 Task: Add the task  Create a new online platform for online personal training sessions to the section Hurry Scurry in the project BioTech and add a Due Date to the respective task as 2024/02/16
Action: Mouse moved to (730, 429)
Screenshot: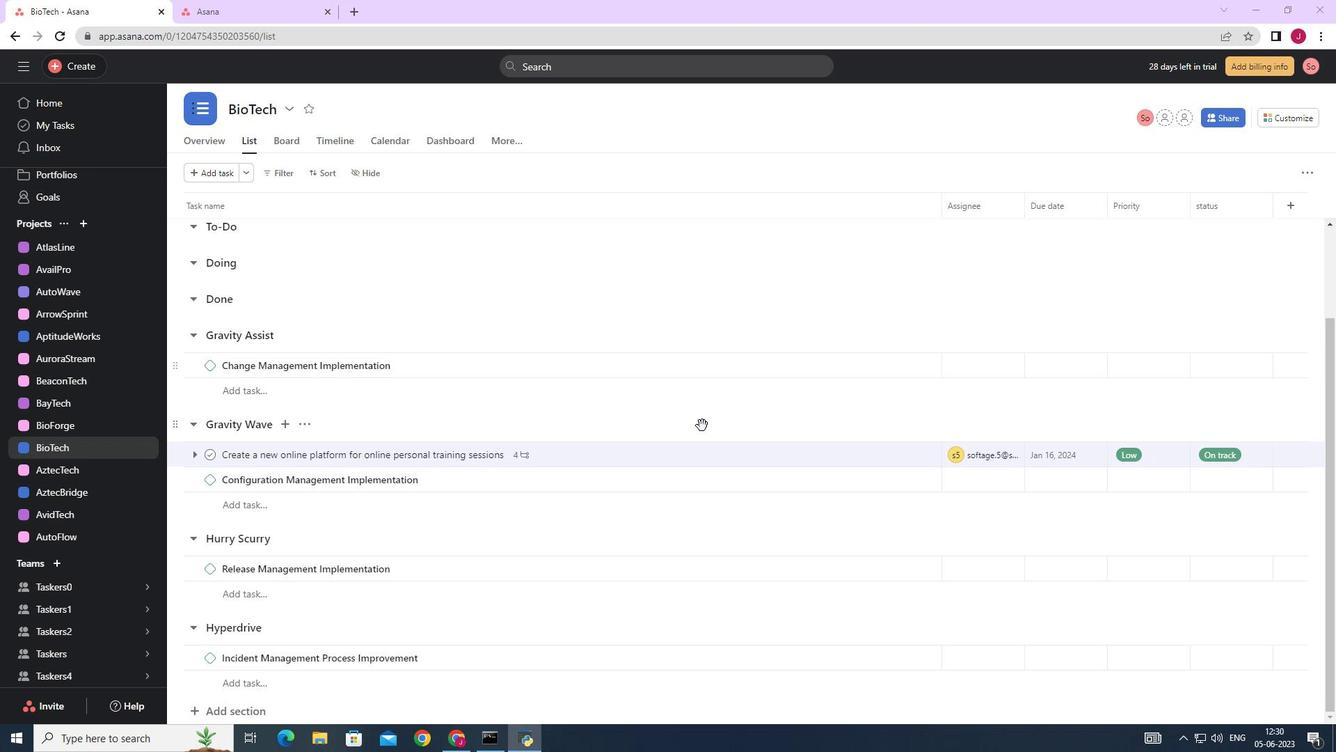 
Action: Mouse scrolled (730, 428) with delta (0, 0)
Screenshot: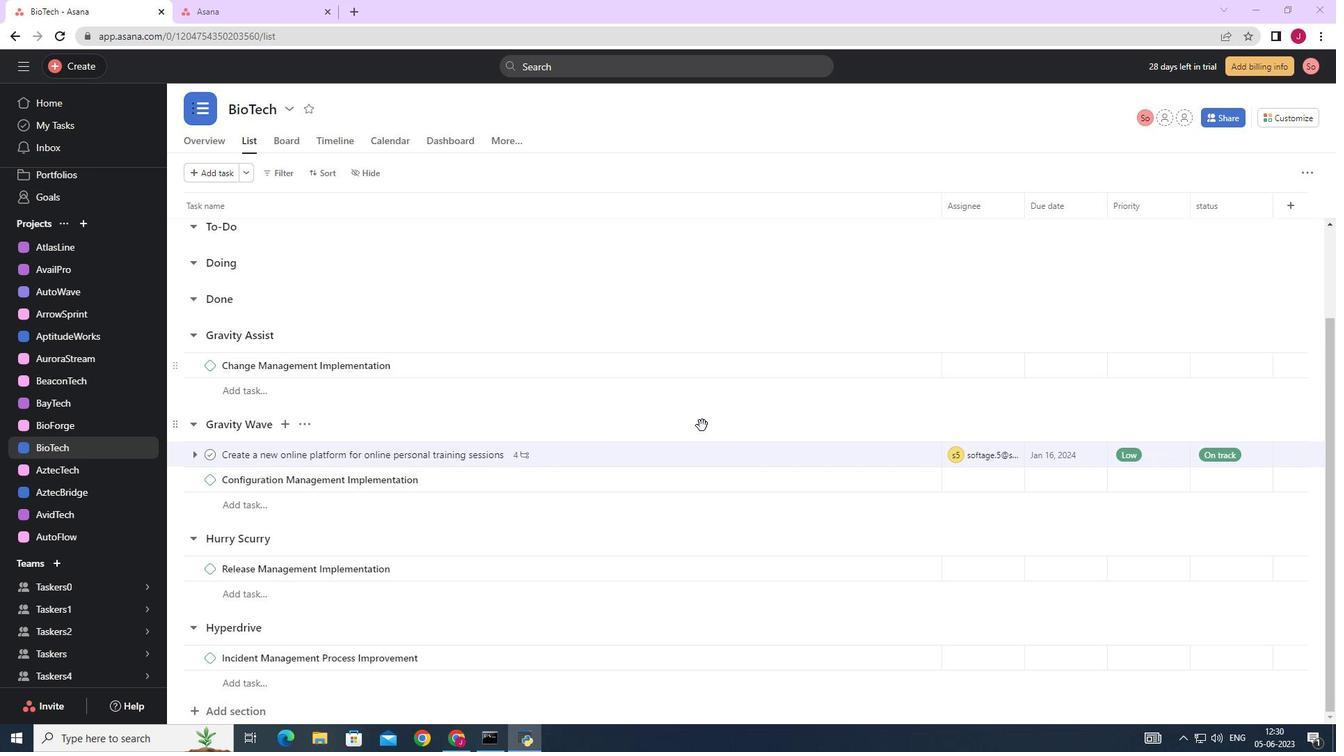 
Action: Mouse scrolled (730, 428) with delta (0, 0)
Screenshot: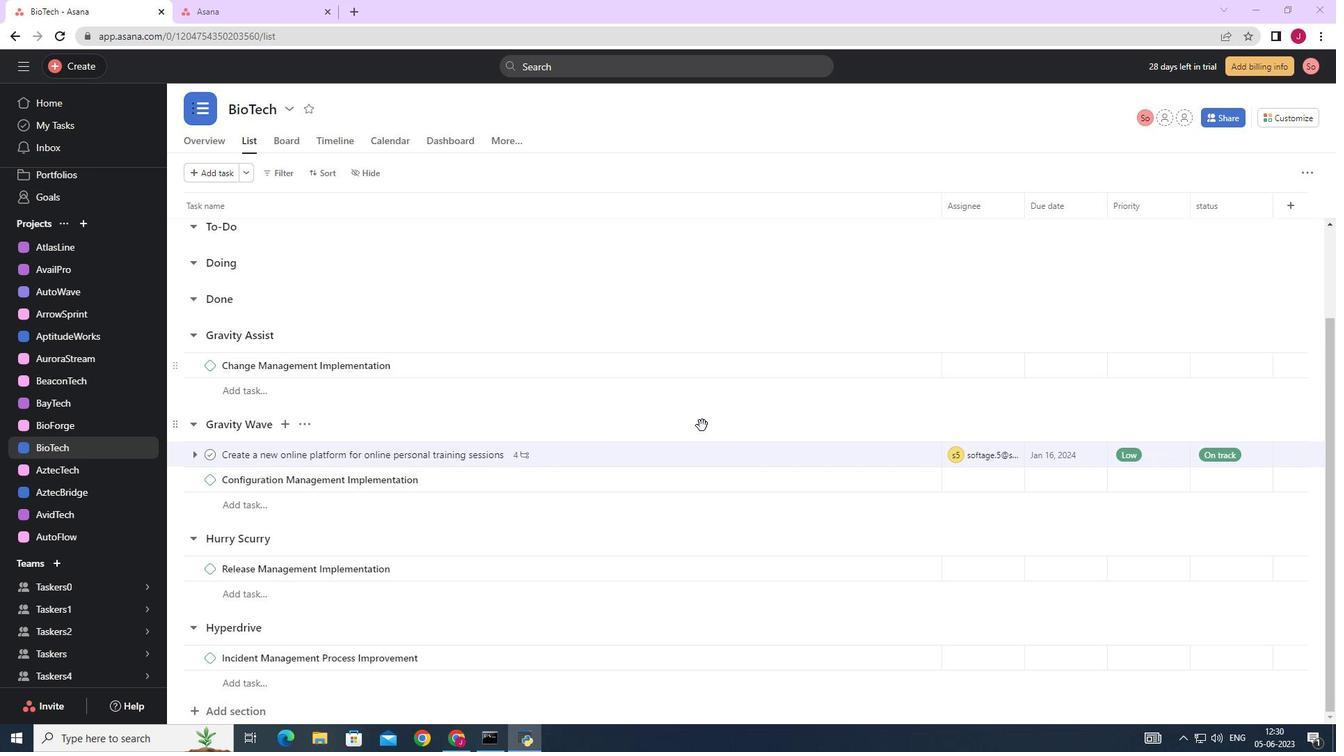 
Action: Mouse scrolled (730, 428) with delta (0, 0)
Screenshot: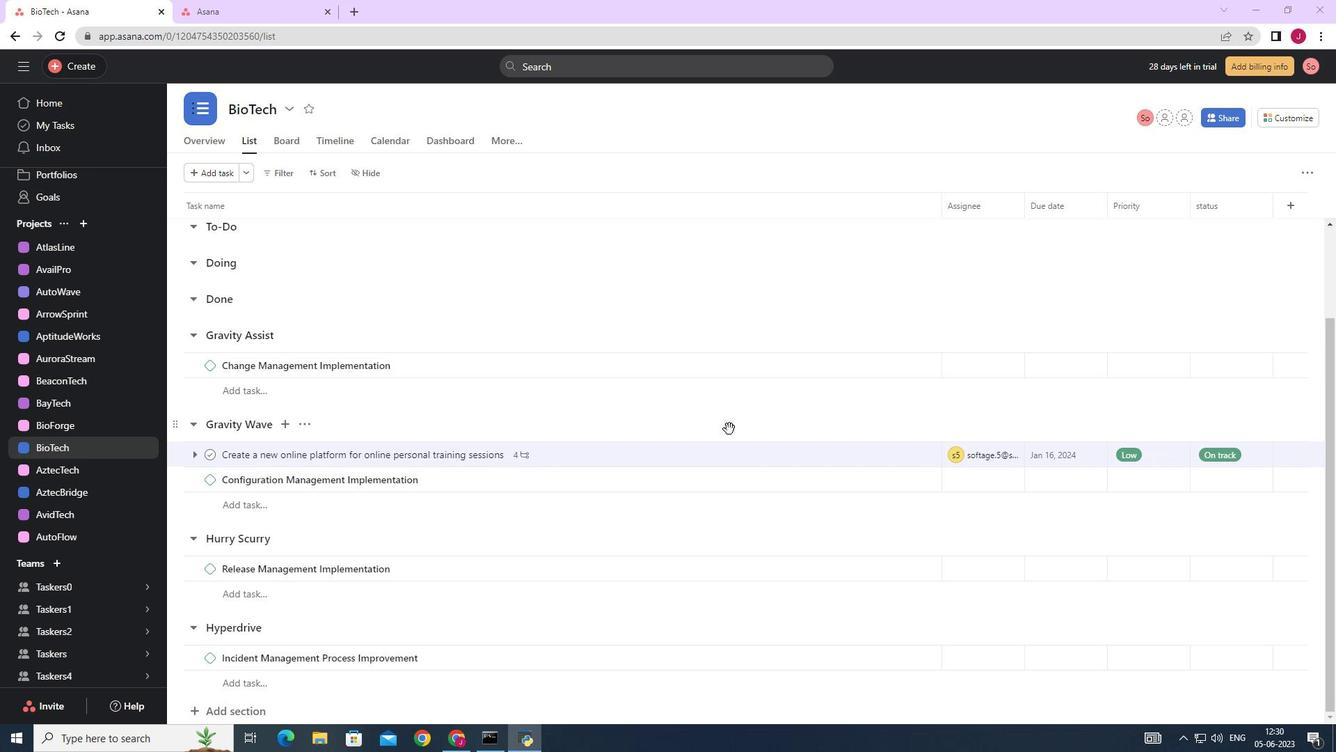 
Action: Mouse scrolled (730, 428) with delta (0, 0)
Screenshot: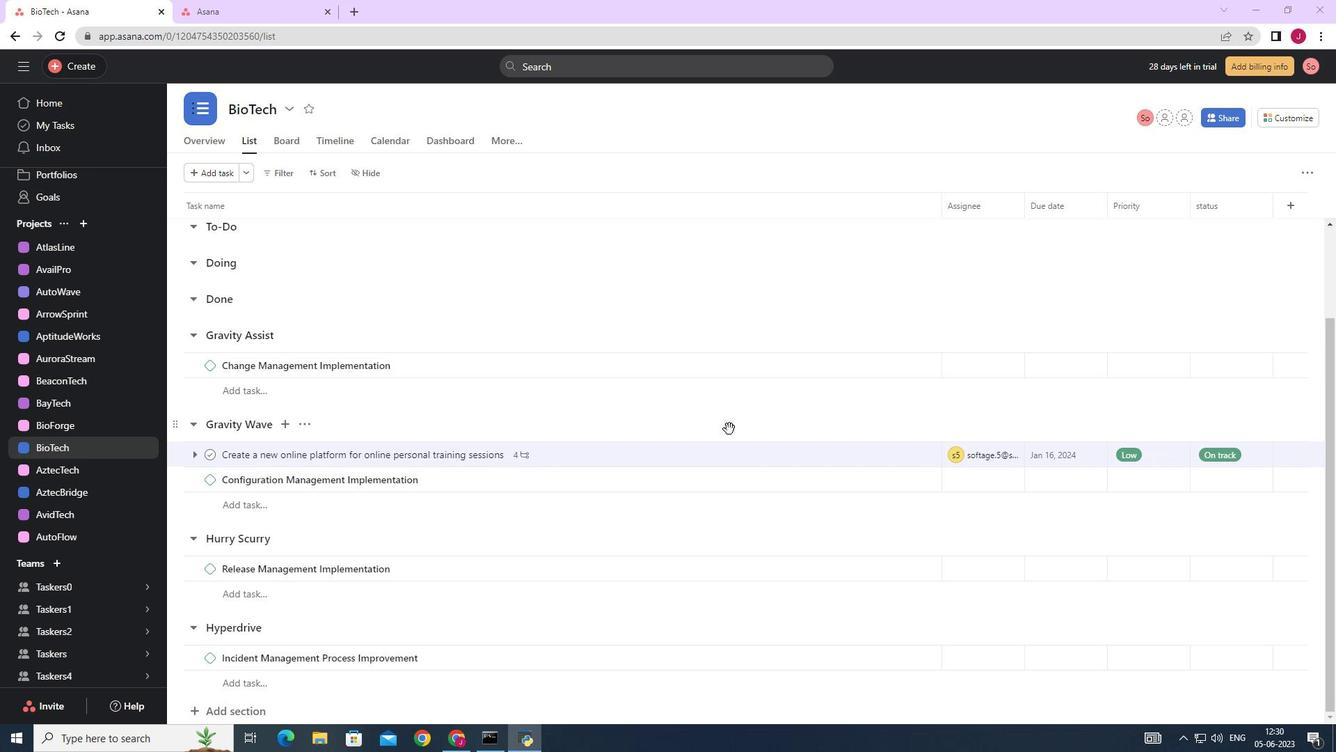 
Action: Mouse moved to (731, 429)
Screenshot: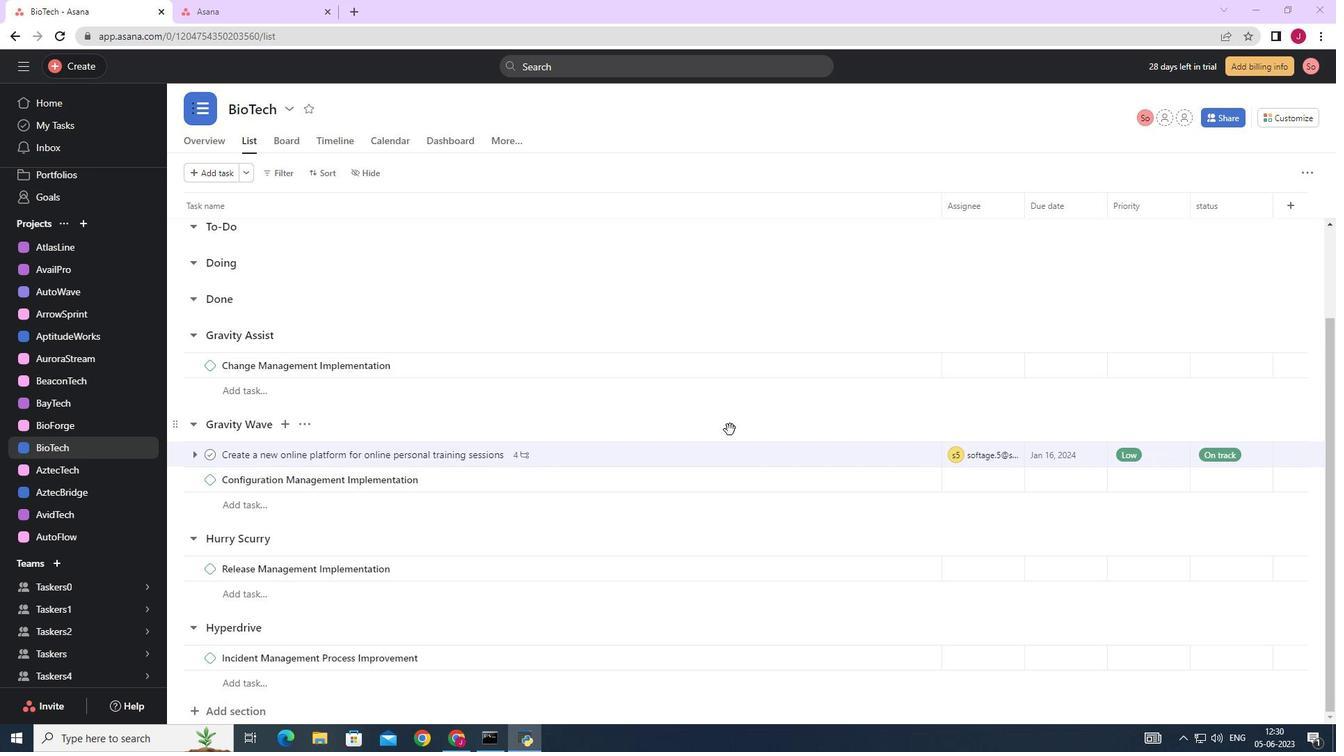 
Action: Mouse scrolled (731, 428) with delta (0, 0)
Screenshot: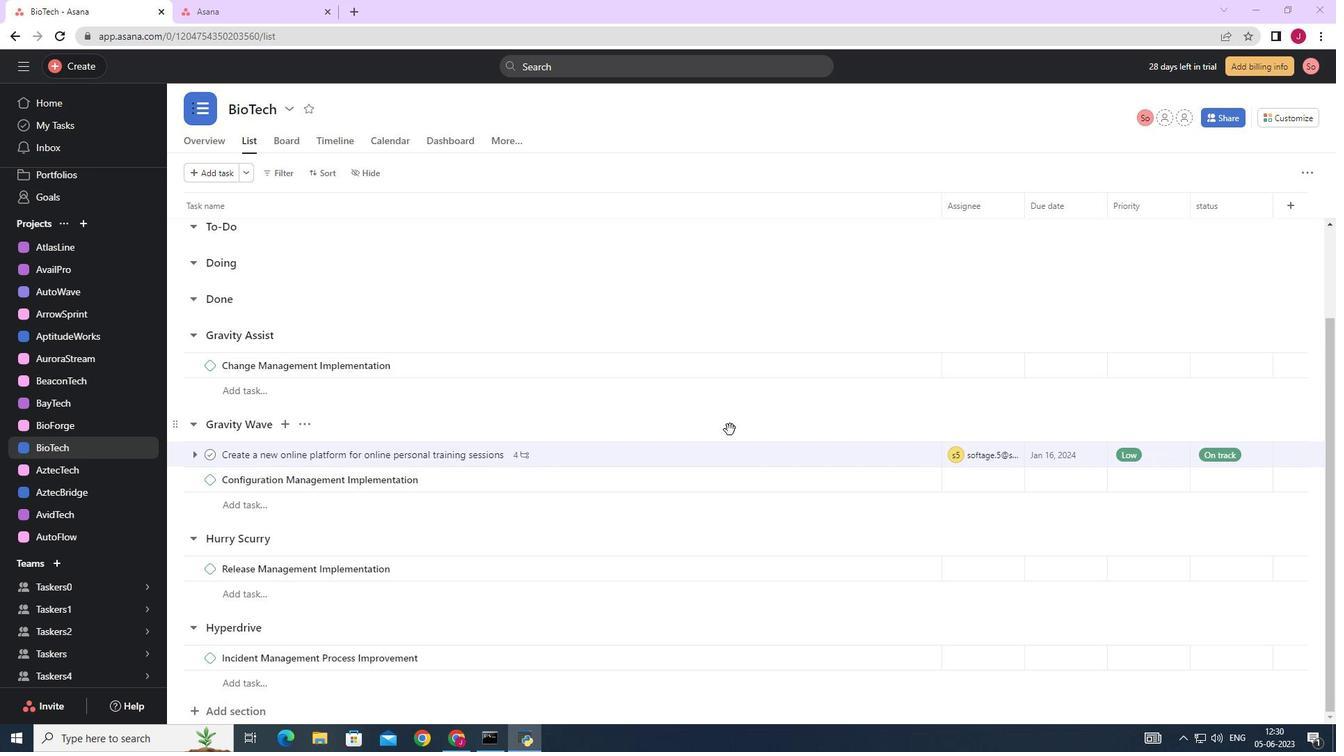
Action: Mouse scrolled (731, 428) with delta (0, 0)
Screenshot: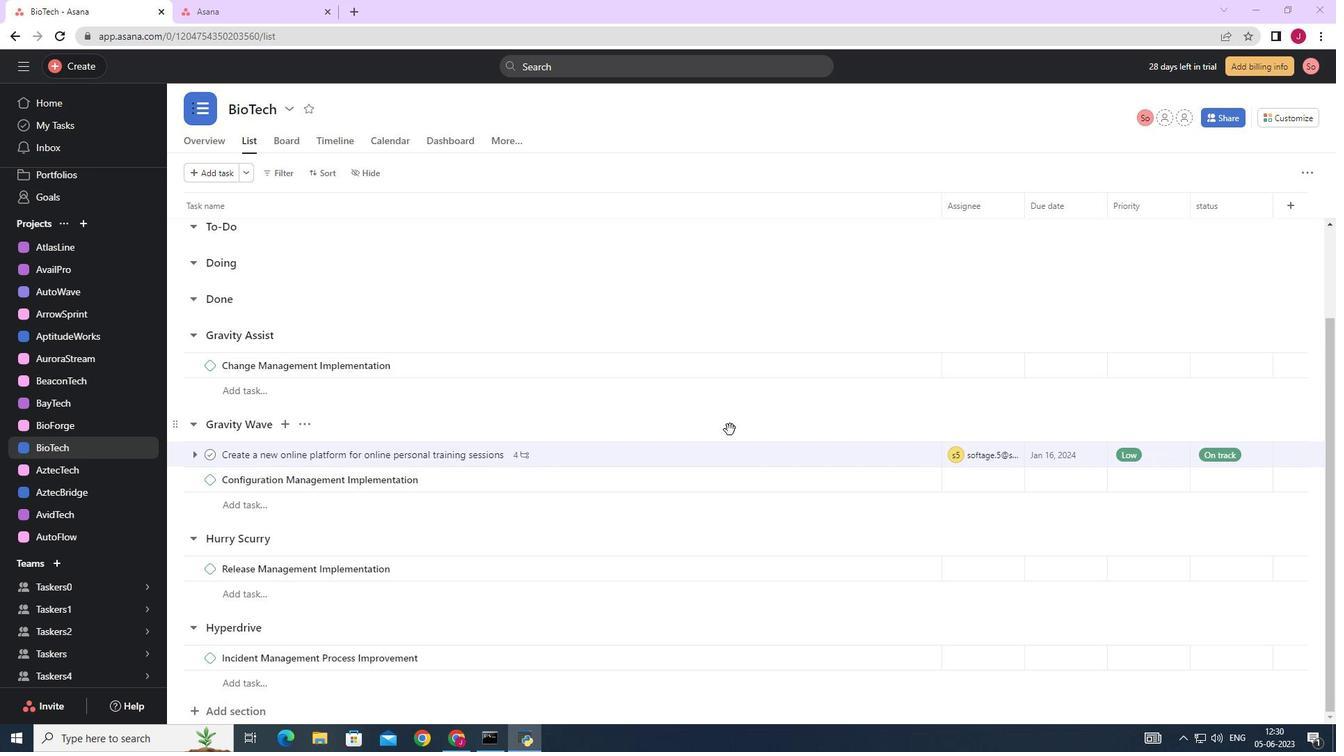 
Action: Mouse moved to (731, 429)
Screenshot: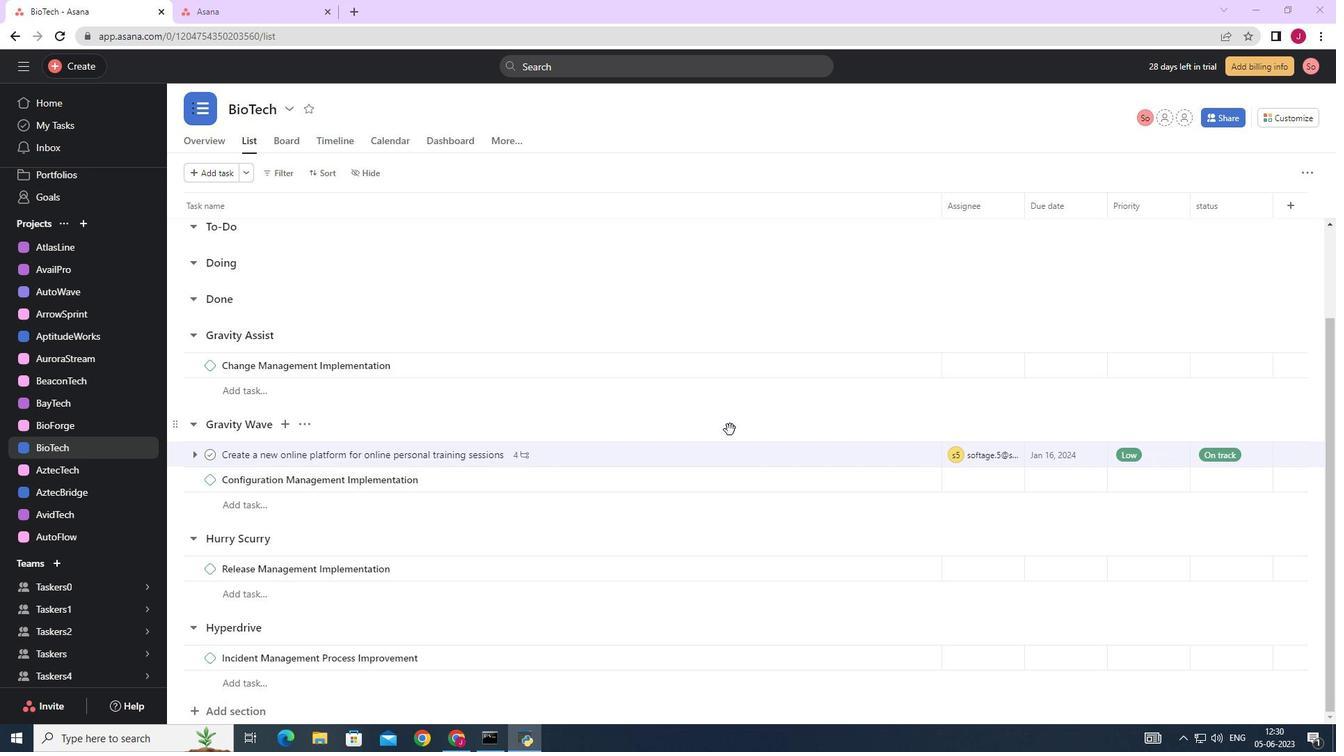 
Action: Mouse scrolled (731, 428) with delta (0, 0)
Screenshot: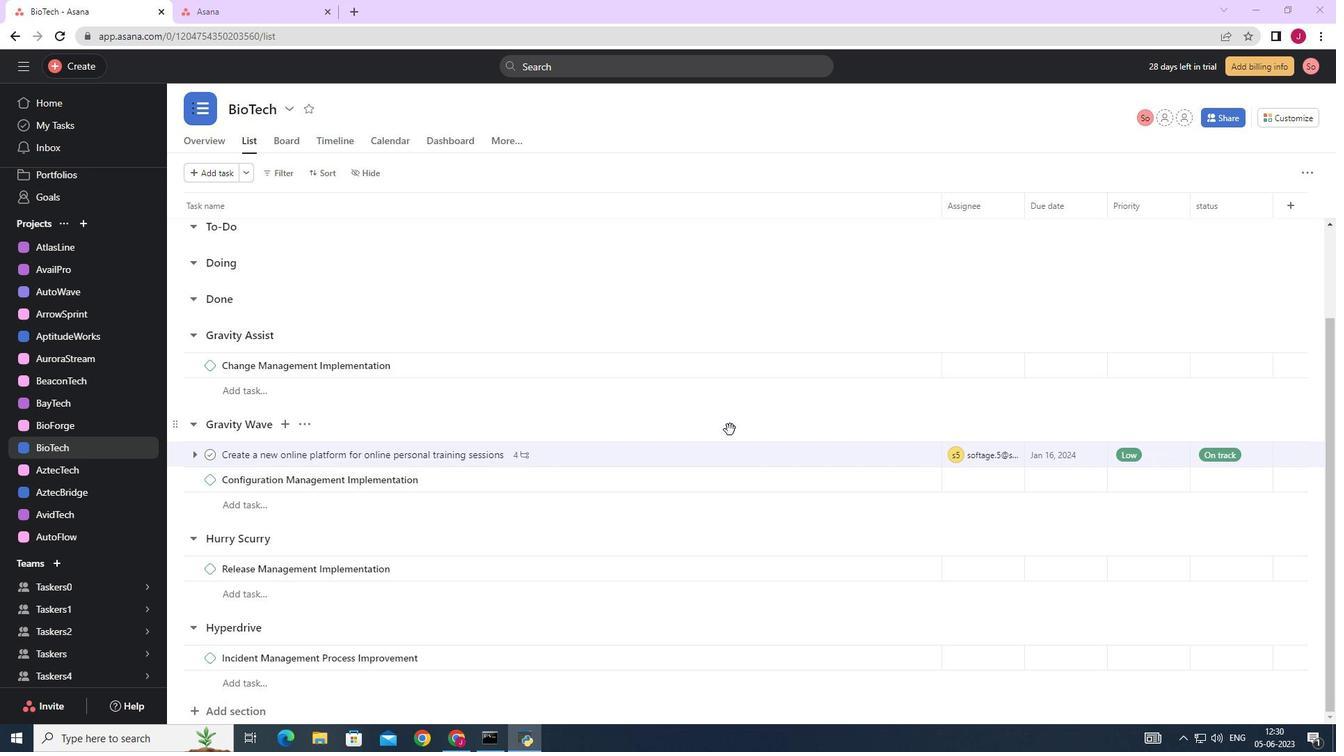 
Action: Mouse moved to (903, 458)
Screenshot: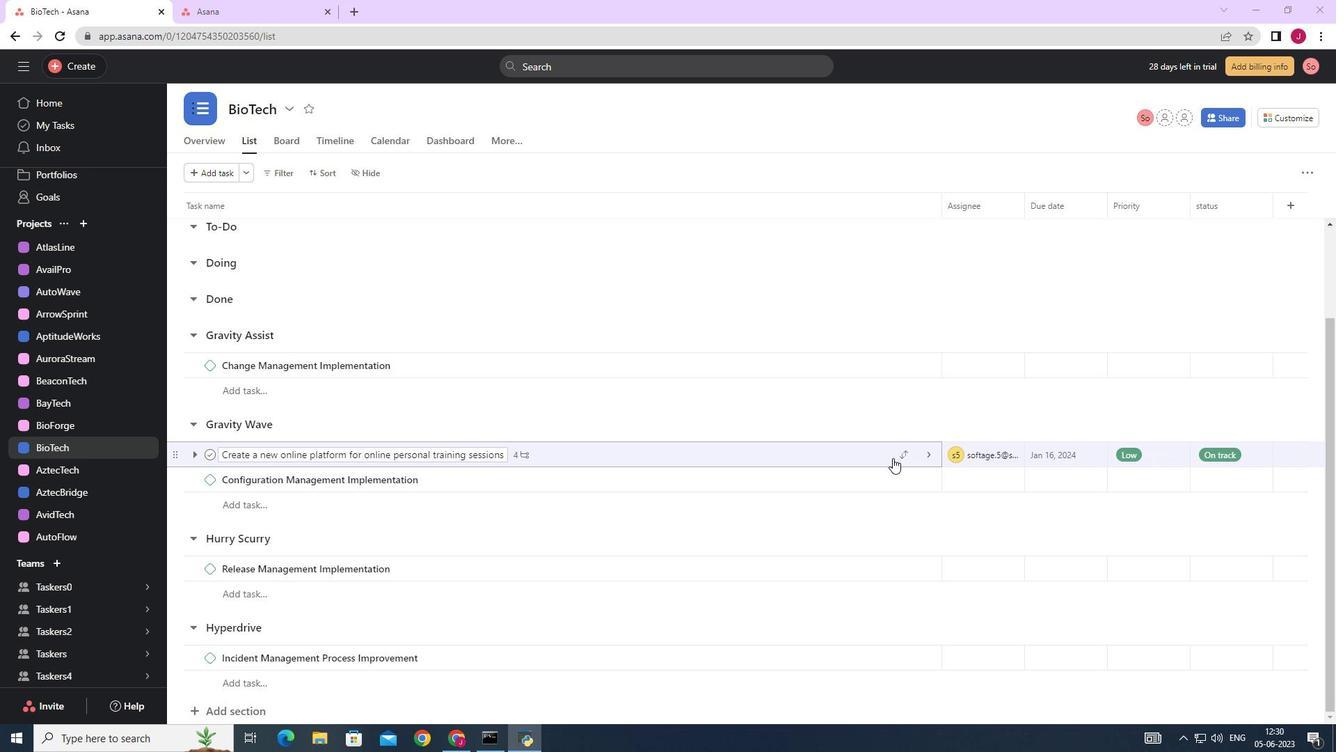 
Action: Mouse pressed left at (903, 458)
Screenshot: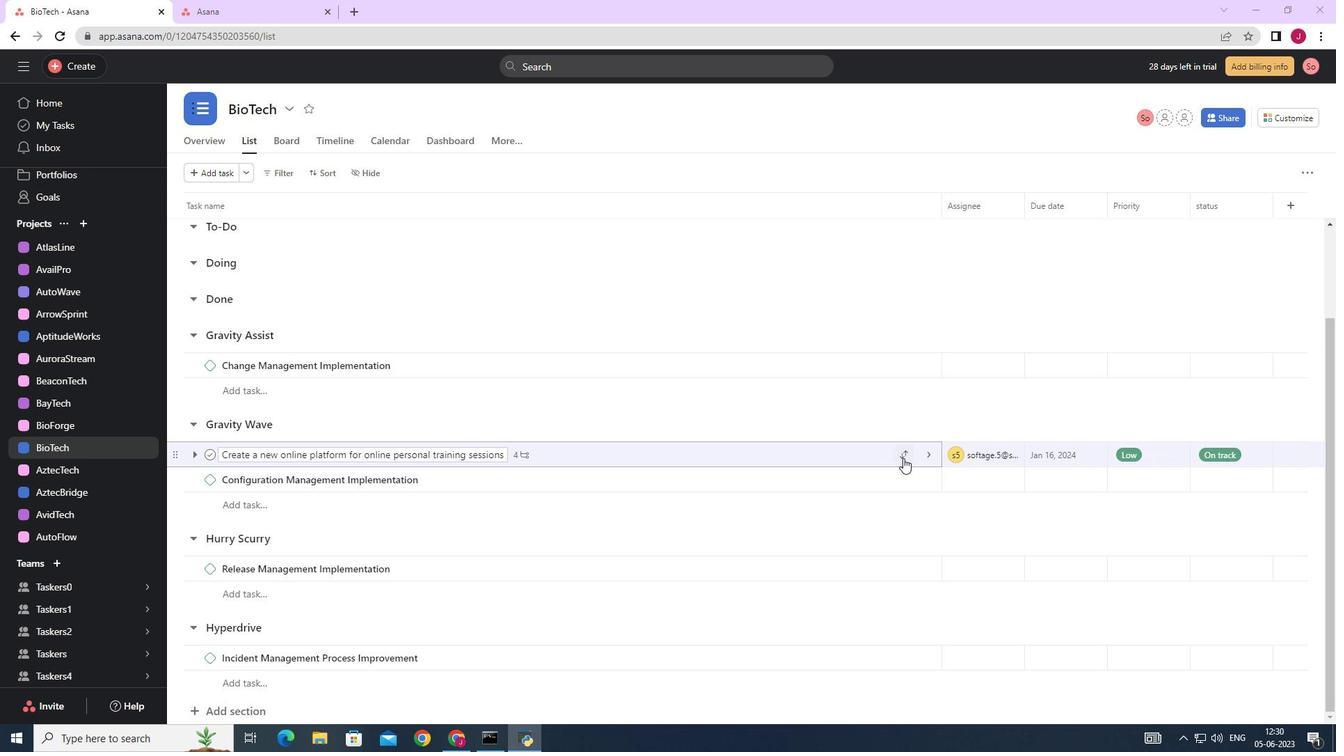 
Action: Mouse moved to (833, 659)
Screenshot: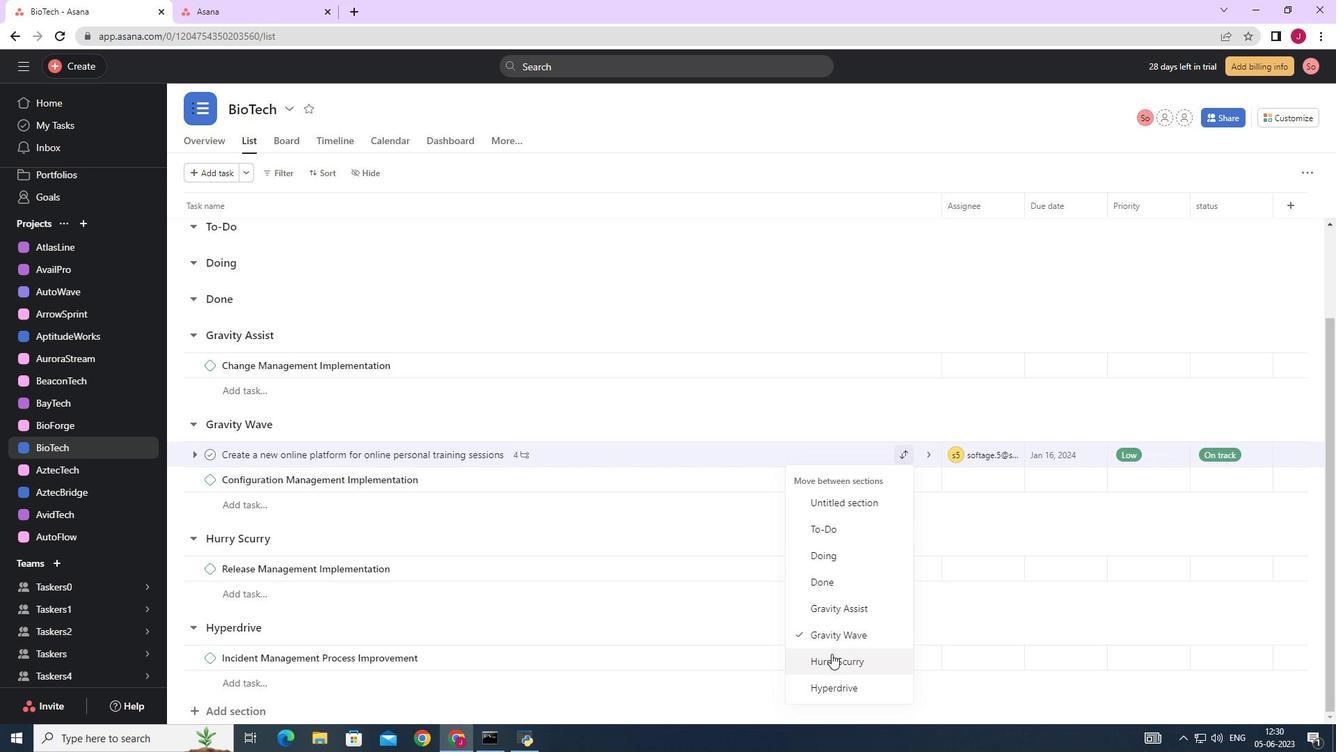 
Action: Mouse pressed left at (833, 659)
Screenshot: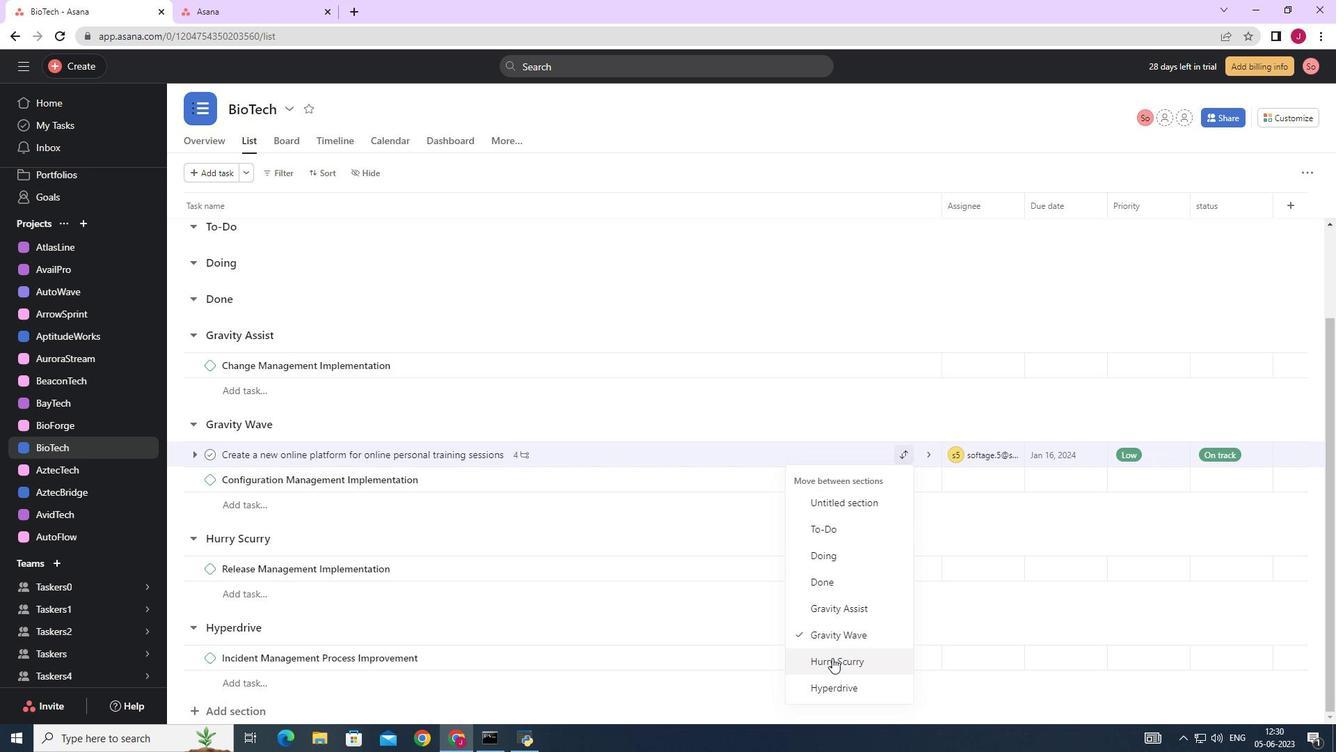 
Action: Mouse moved to (1098, 546)
Screenshot: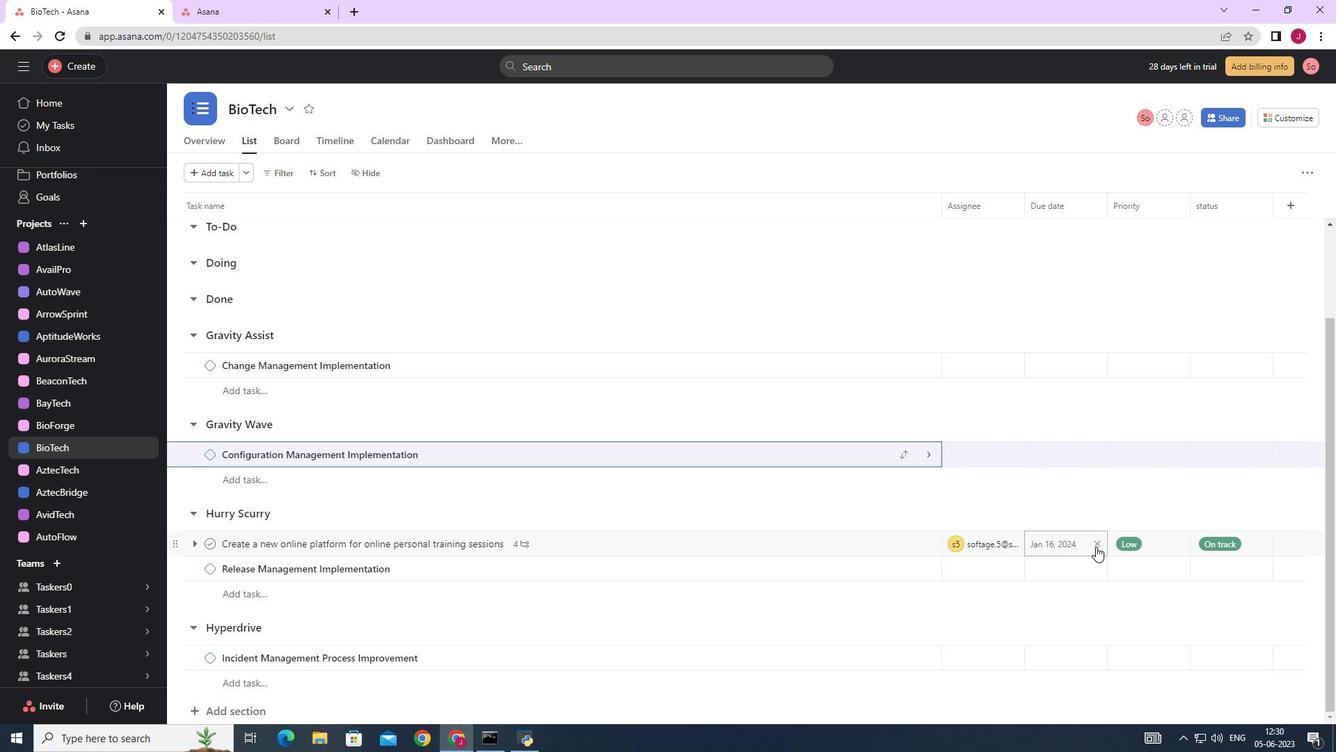 
Action: Mouse pressed left at (1098, 546)
Screenshot: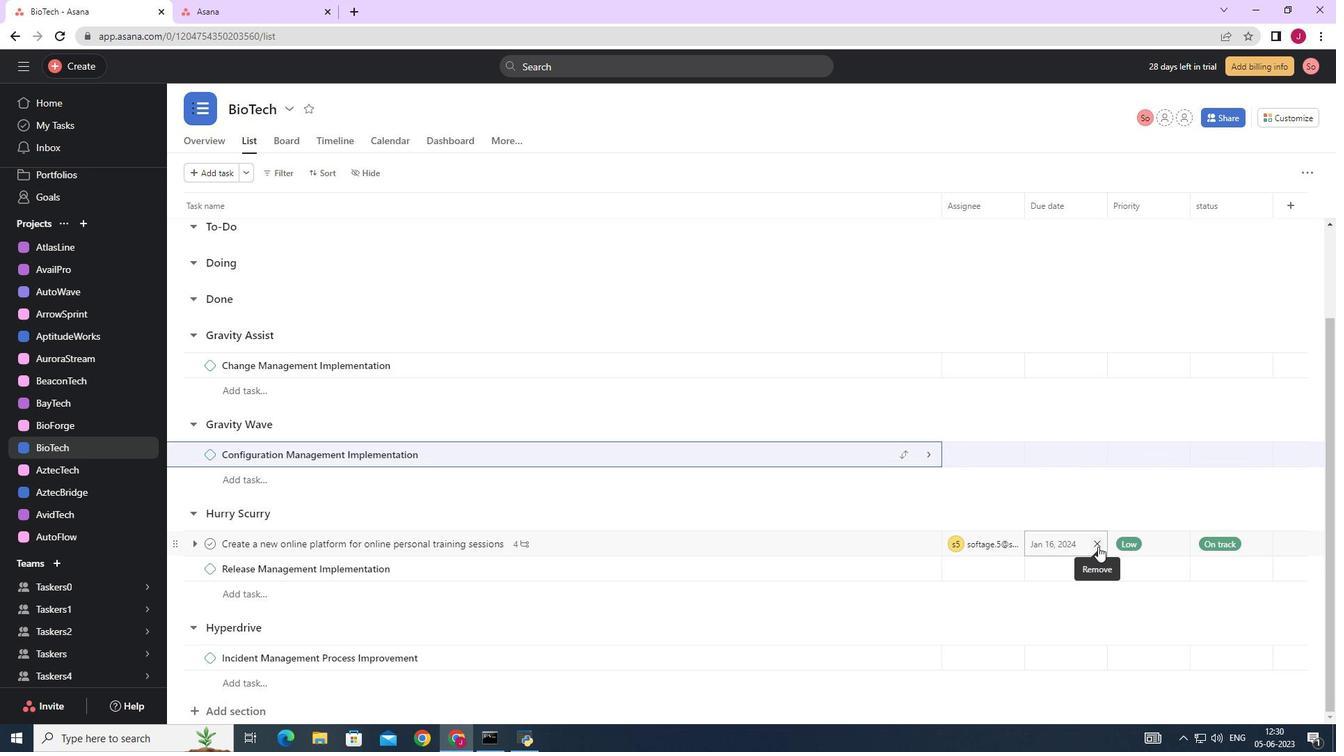 
Action: Mouse moved to (1060, 542)
Screenshot: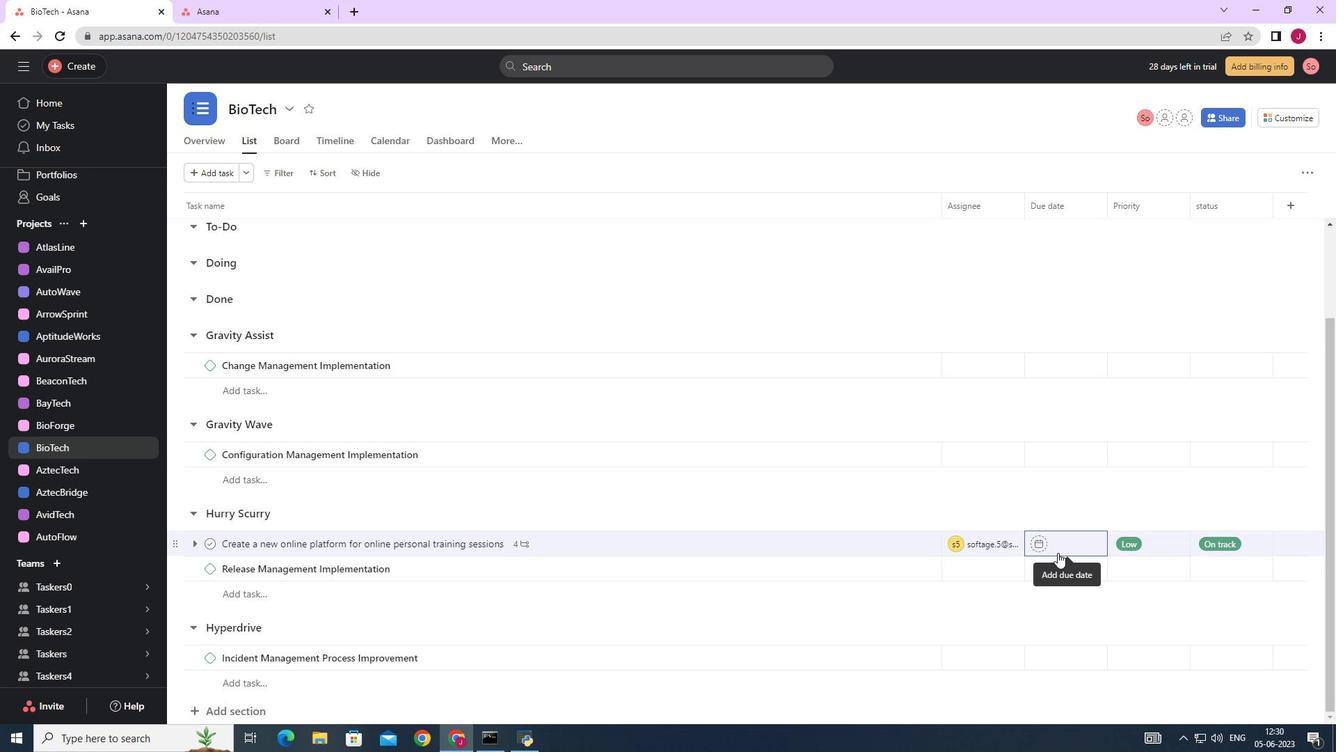 
Action: Mouse pressed left at (1060, 542)
Screenshot: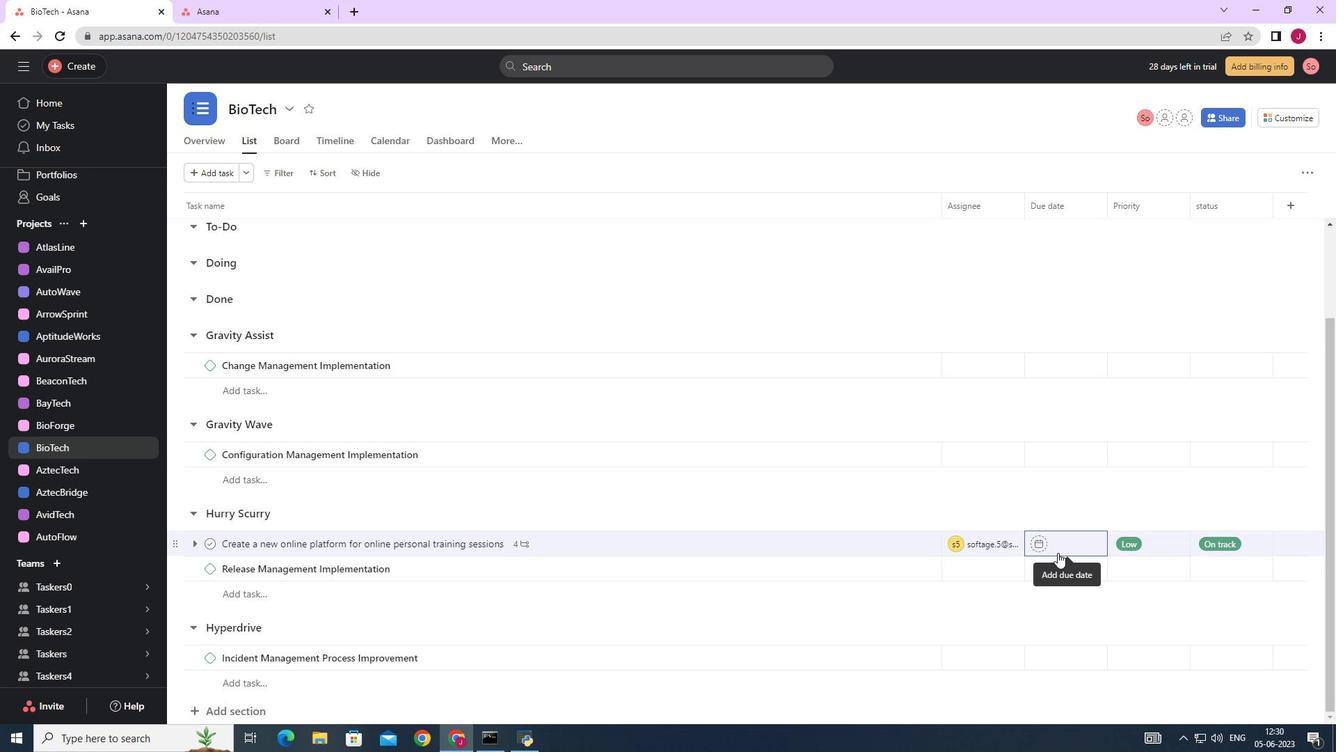 
Action: Mouse moved to (1209, 323)
Screenshot: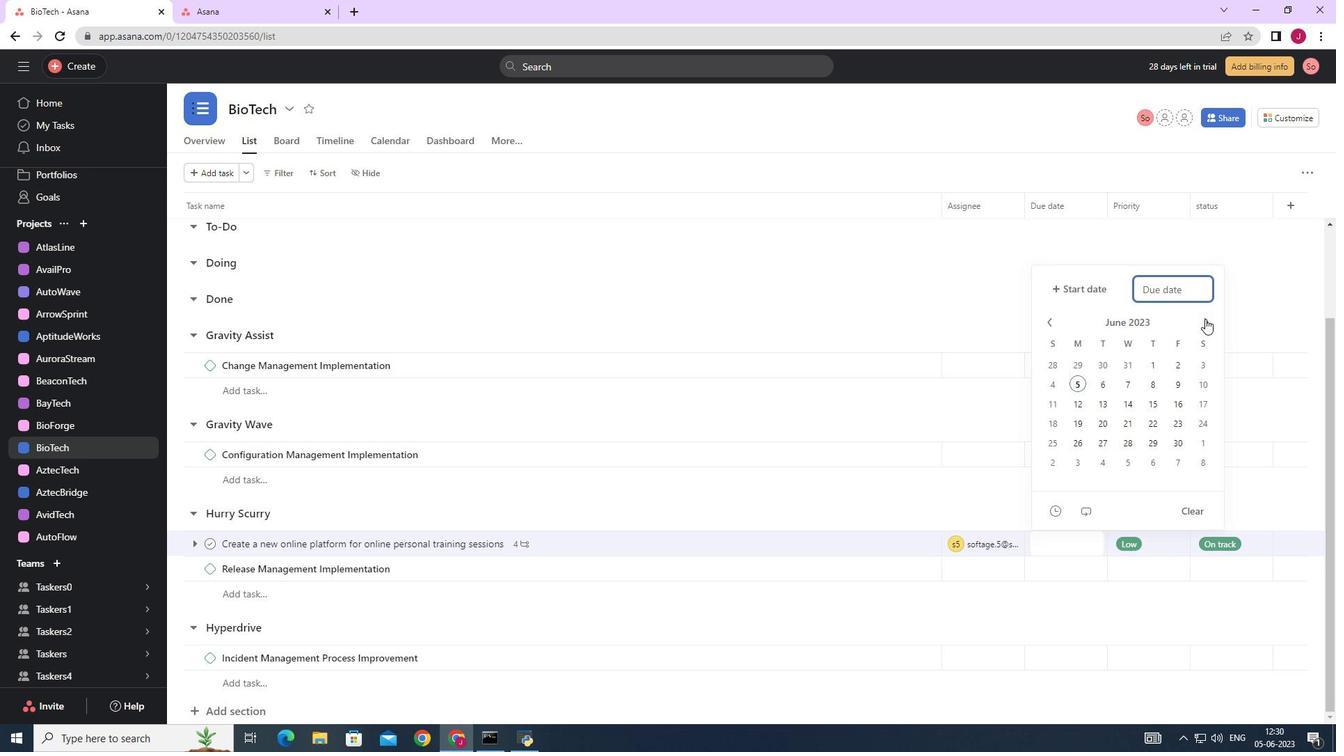 
Action: Mouse pressed left at (1209, 323)
Screenshot: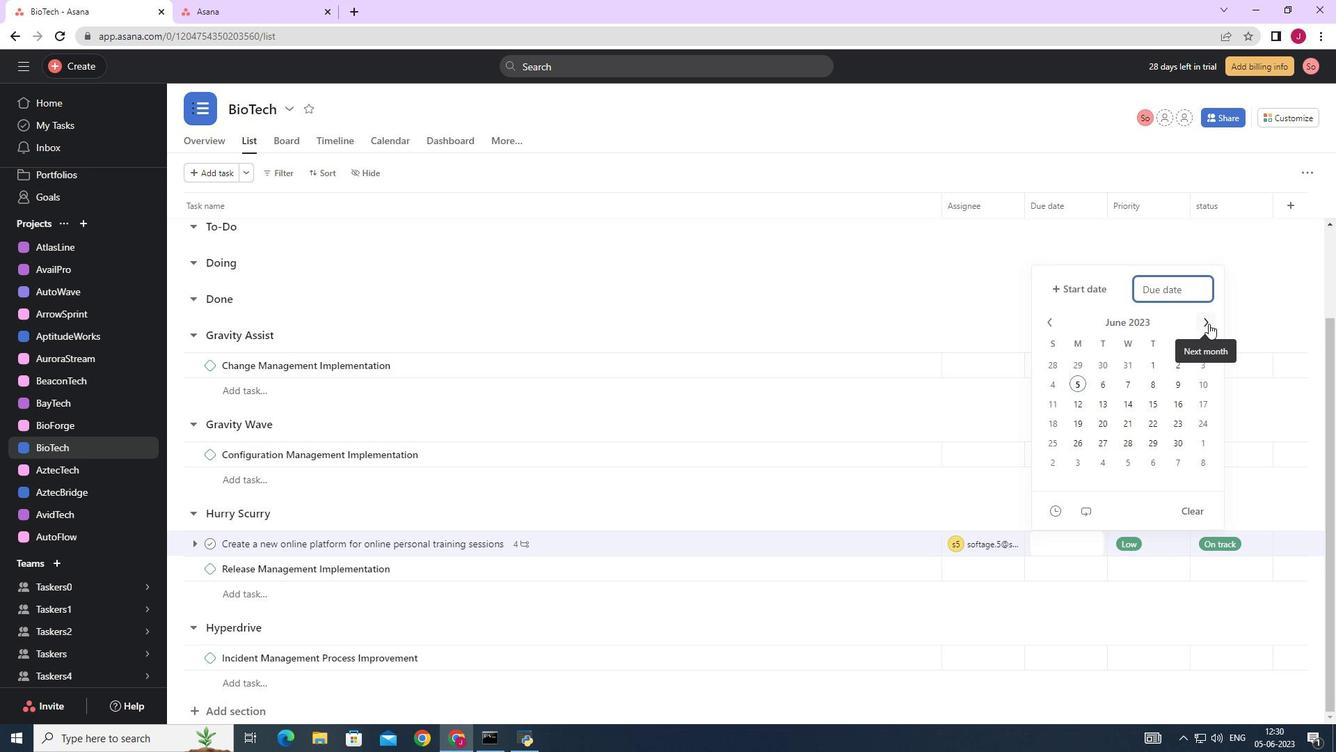 
Action: Mouse pressed left at (1209, 323)
Screenshot: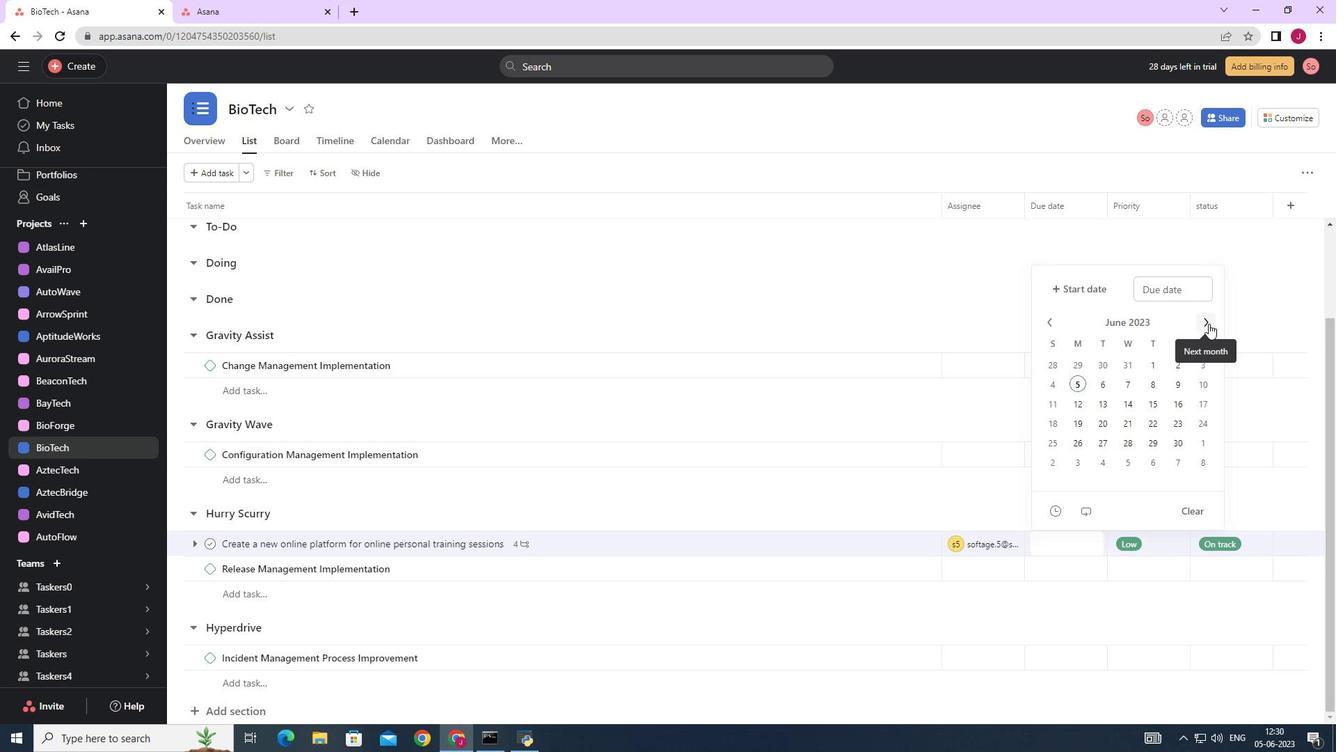 
Action: Mouse pressed left at (1209, 323)
Screenshot: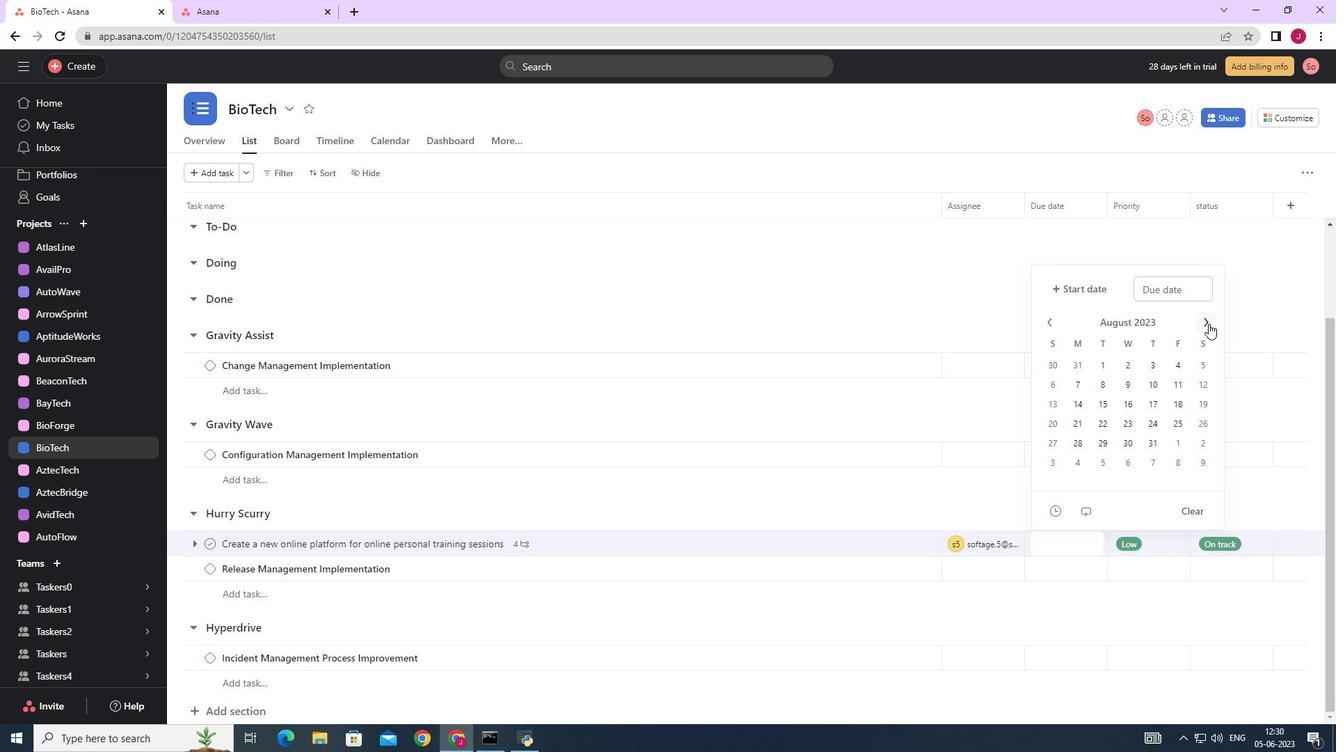 
Action: Mouse pressed left at (1209, 323)
Screenshot: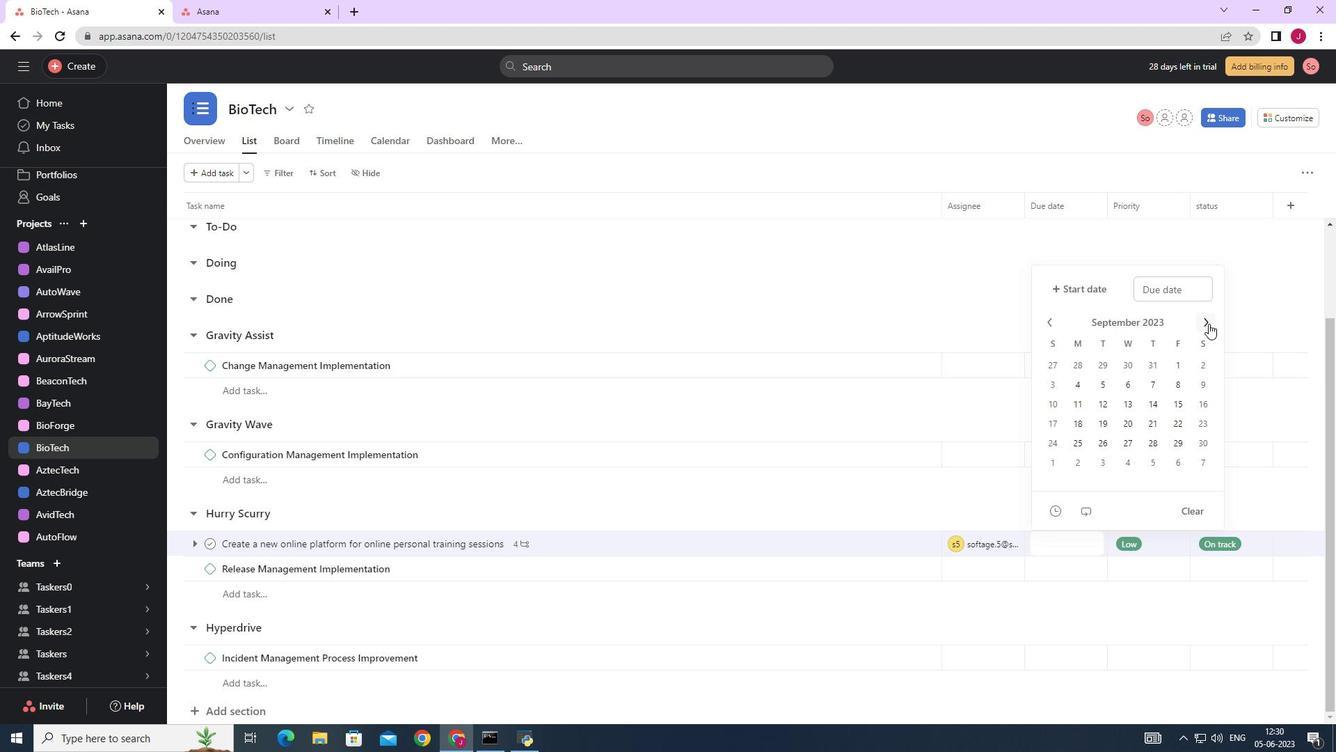 
Action: Mouse pressed left at (1209, 323)
Screenshot: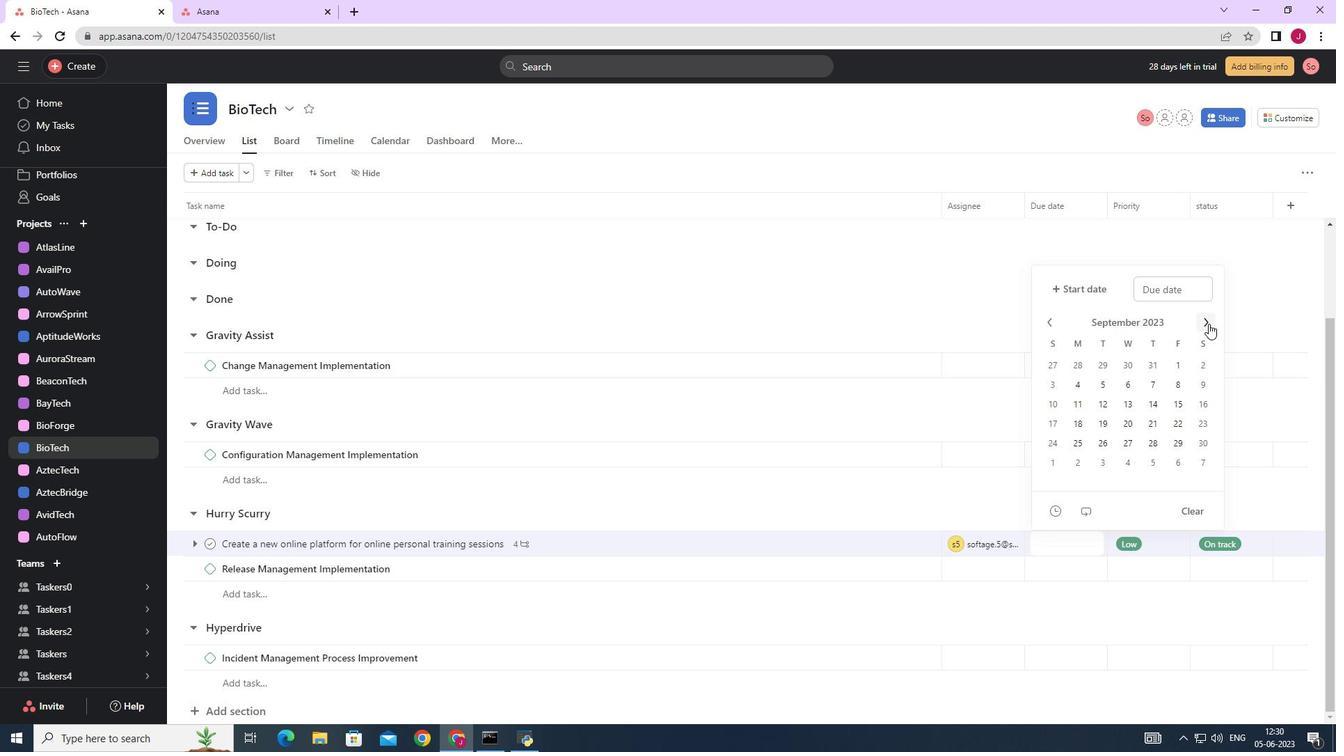 
Action: Mouse pressed left at (1209, 323)
Screenshot: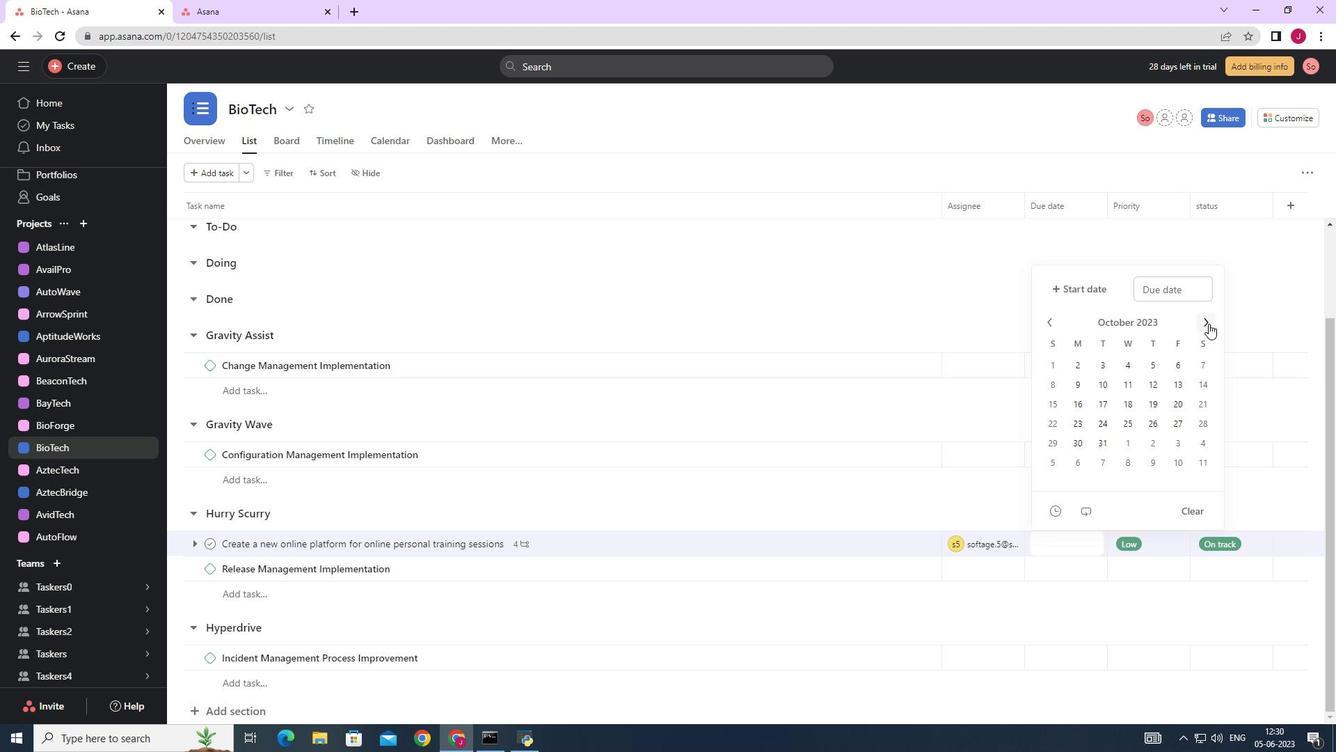 
Action: Mouse pressed left at (1209, 323)
Screenshot: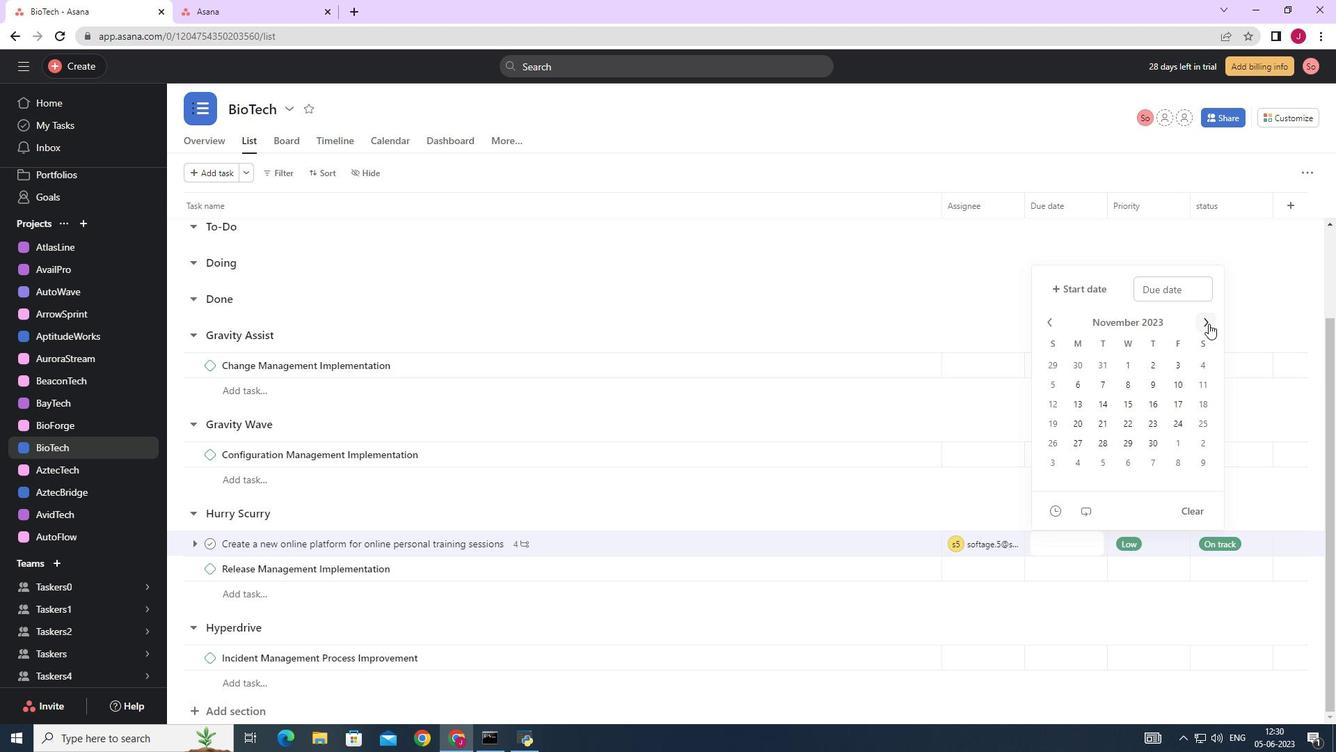 
Action: Mouse pressed left at (1209, 323)
Screenshot: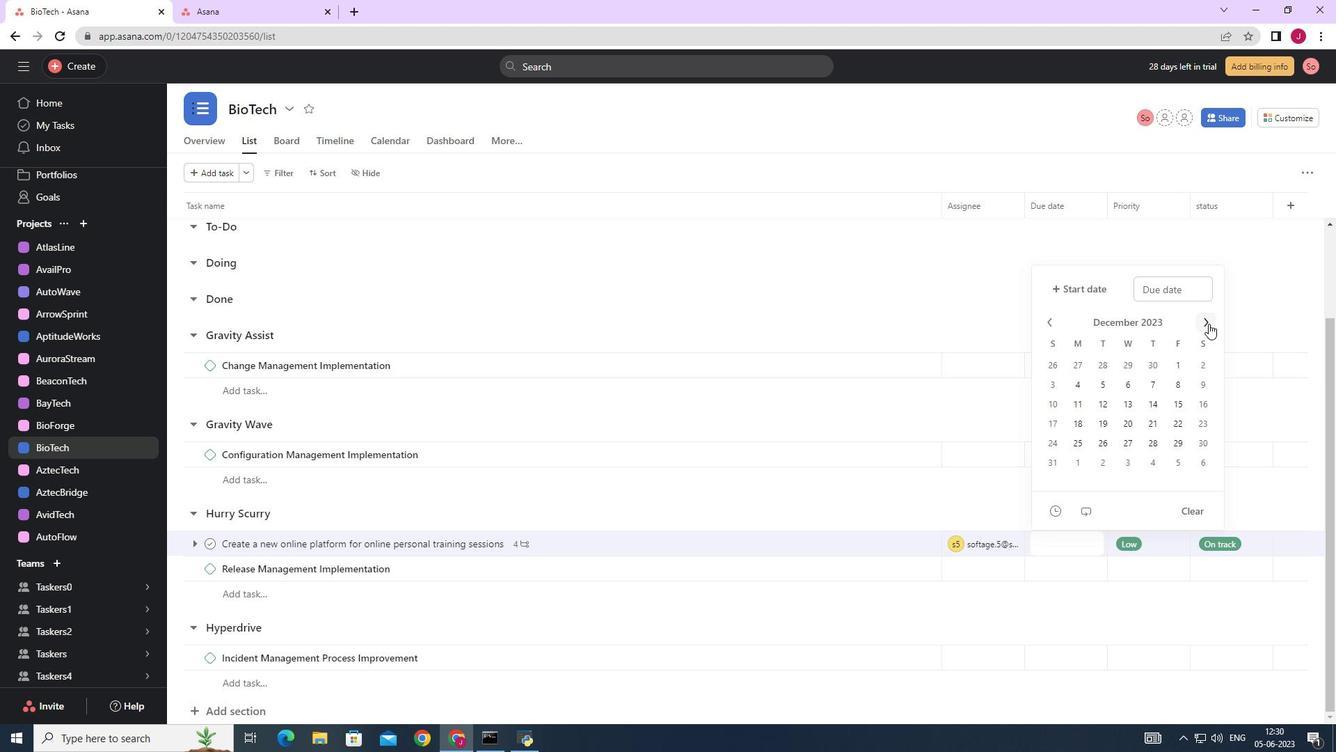 
Action: Mouse moved to (1183, 404)
Screenshot: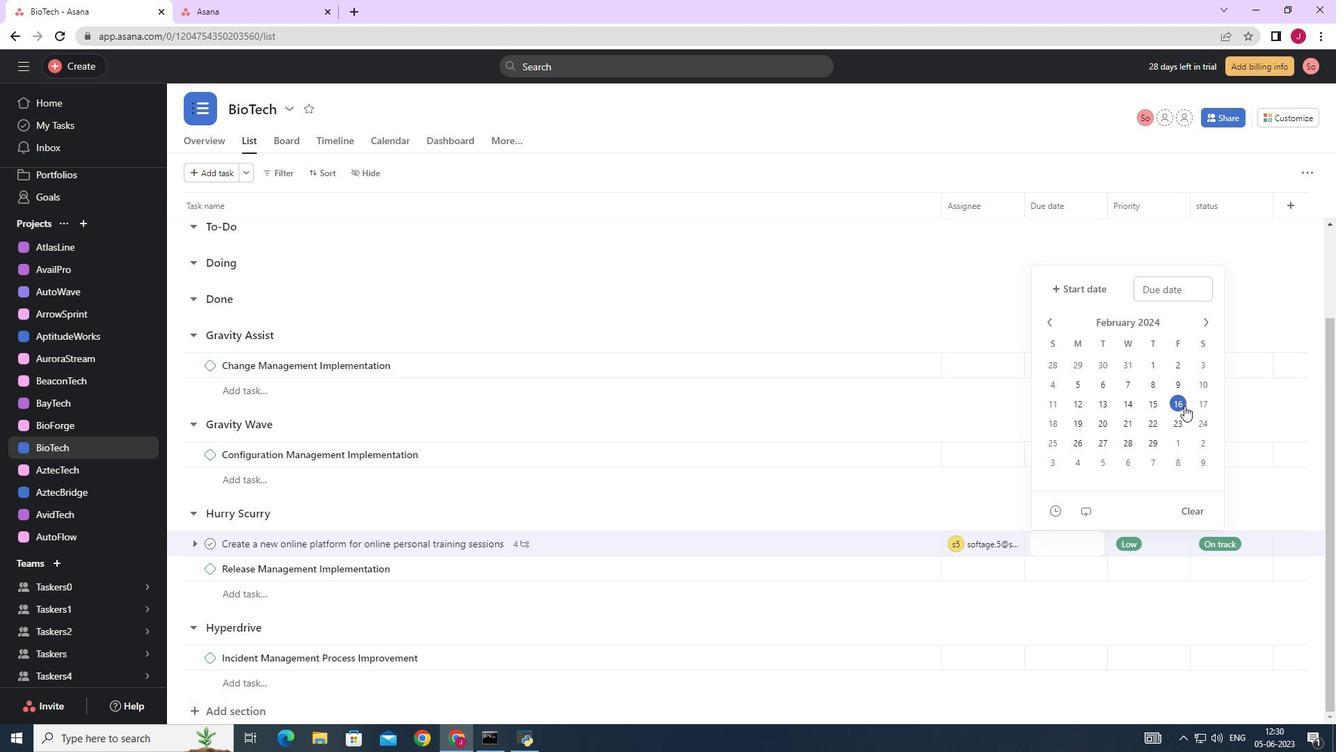 
Action: Mouse pressed left at (1183, 404)
Screenshot: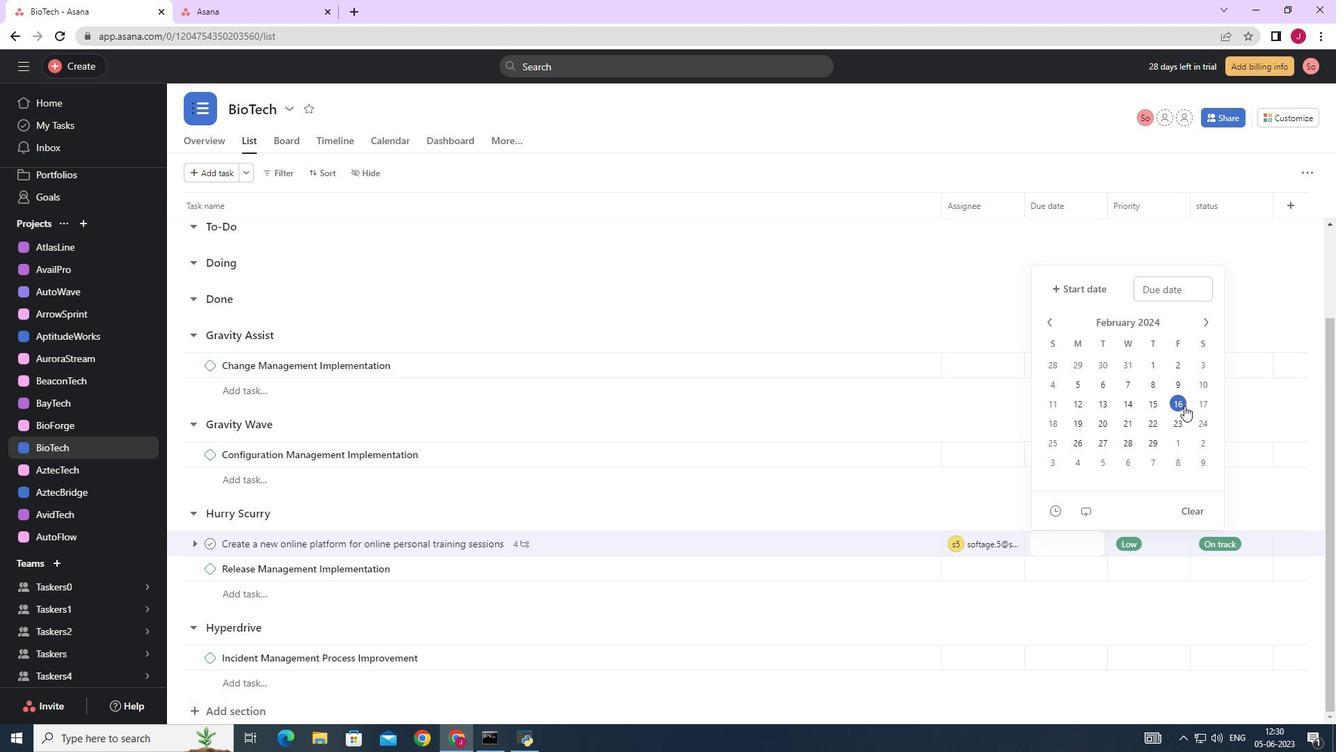 
Action: Mouse moved to (1268, 404)
Screenshot: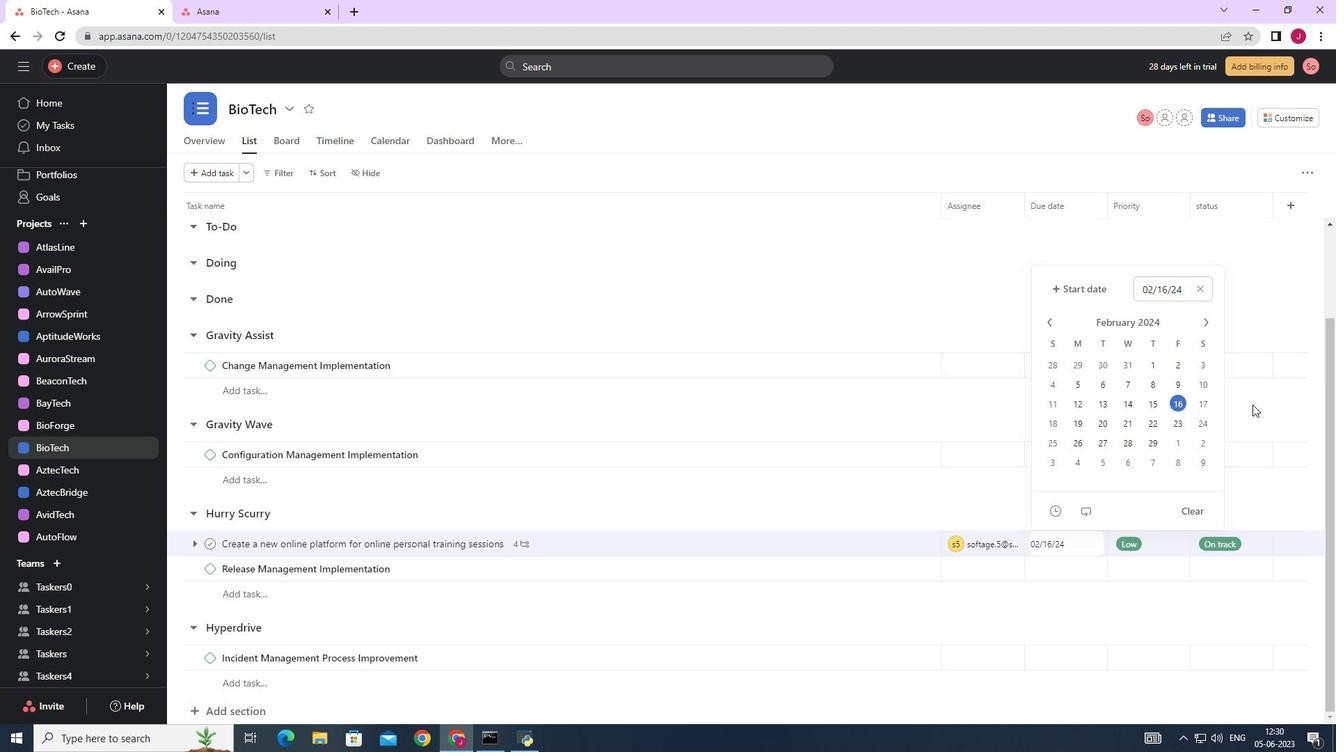 
Action: Mouse pressed left at (1268, 404)
Screenshot: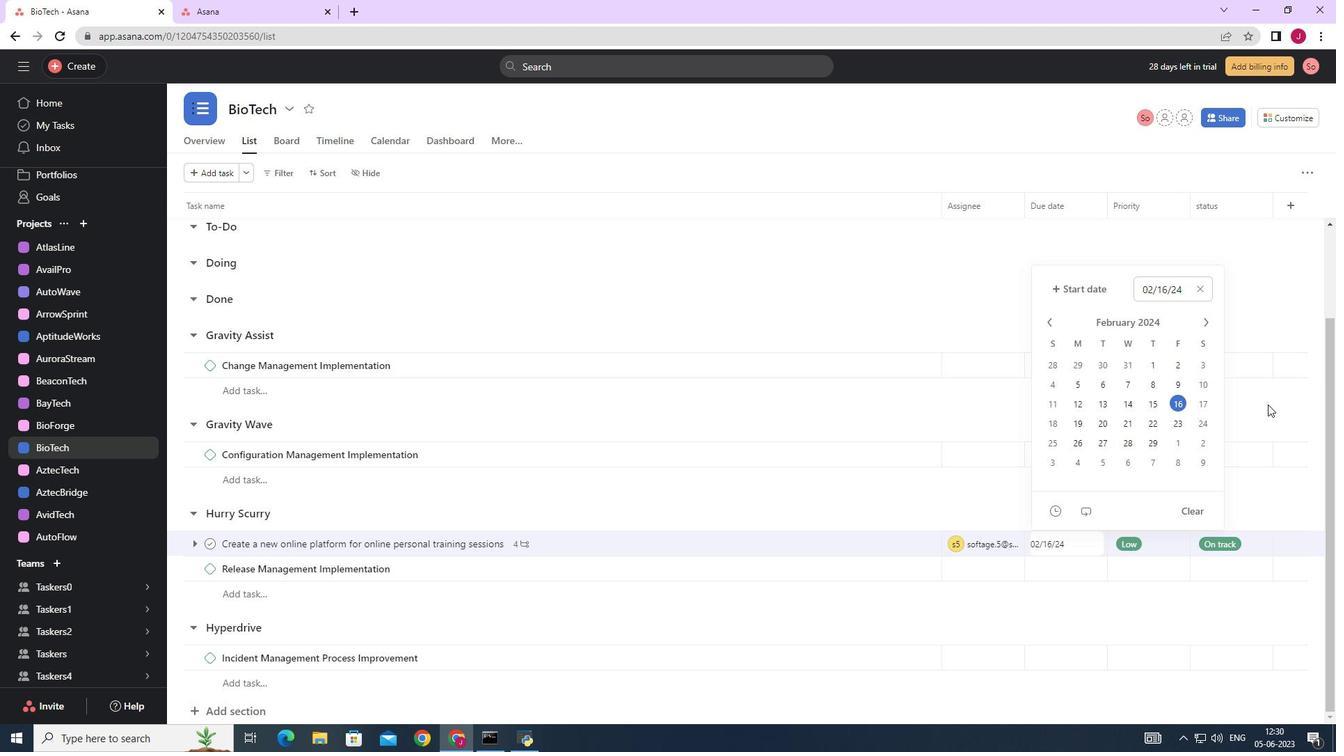 
Action: Mouse moved to (1172, 387)
Screenshot: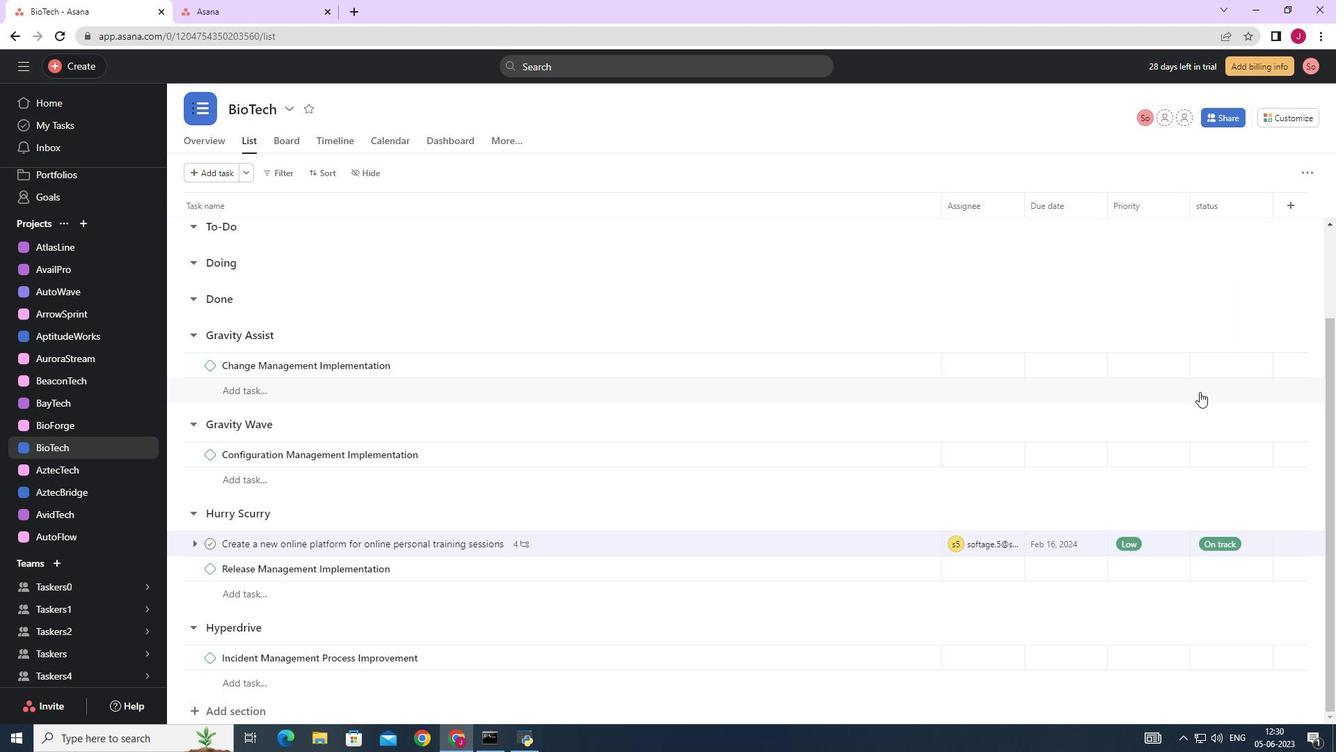 
